 Task: Create a task  Implement a new remote desktop solution for a company's employees , assign it to team member softage.1@softage.net in the project AgileCraft and update the status of the task to  On Track  , set the priority of the task to High
Action: Mouse moved to (48, 394)
Screenshot: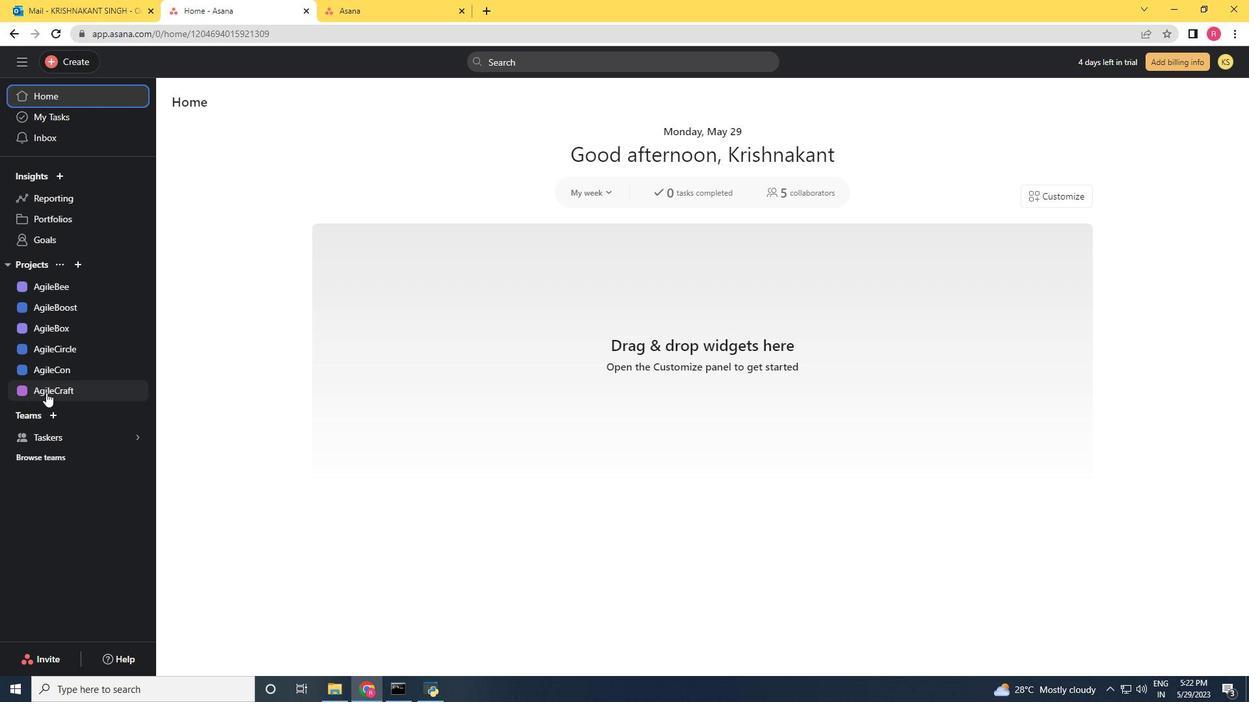 
Action: Mouse pressed left at (48, 394)
Screenshot: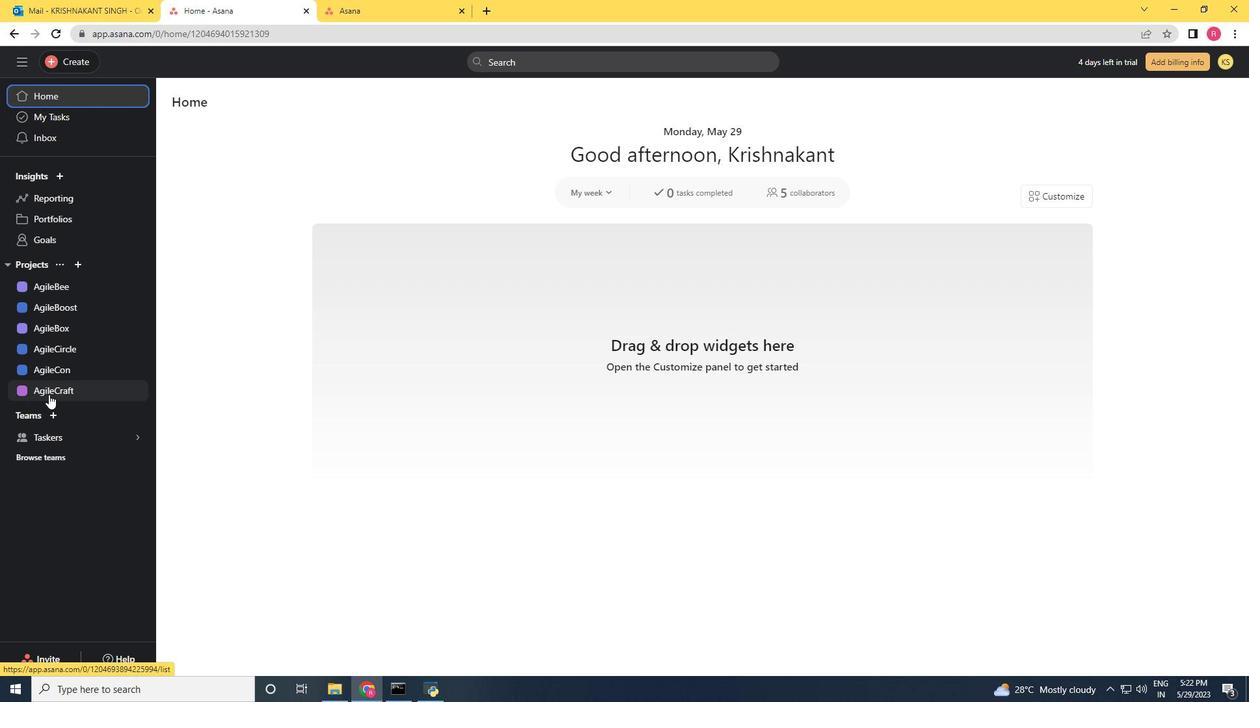 
Action: Mouse moved to (72, 68)
Screenshot: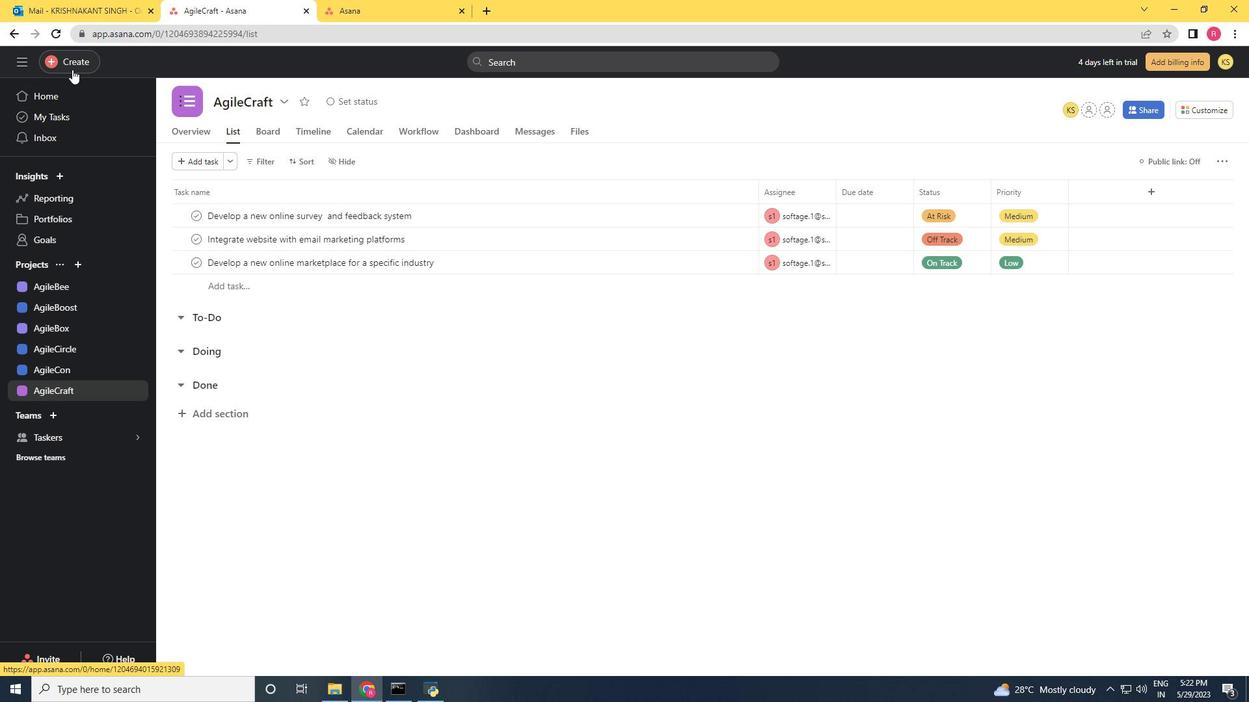 
Action: Mouse pressed left at (72, 68)
Screenshot: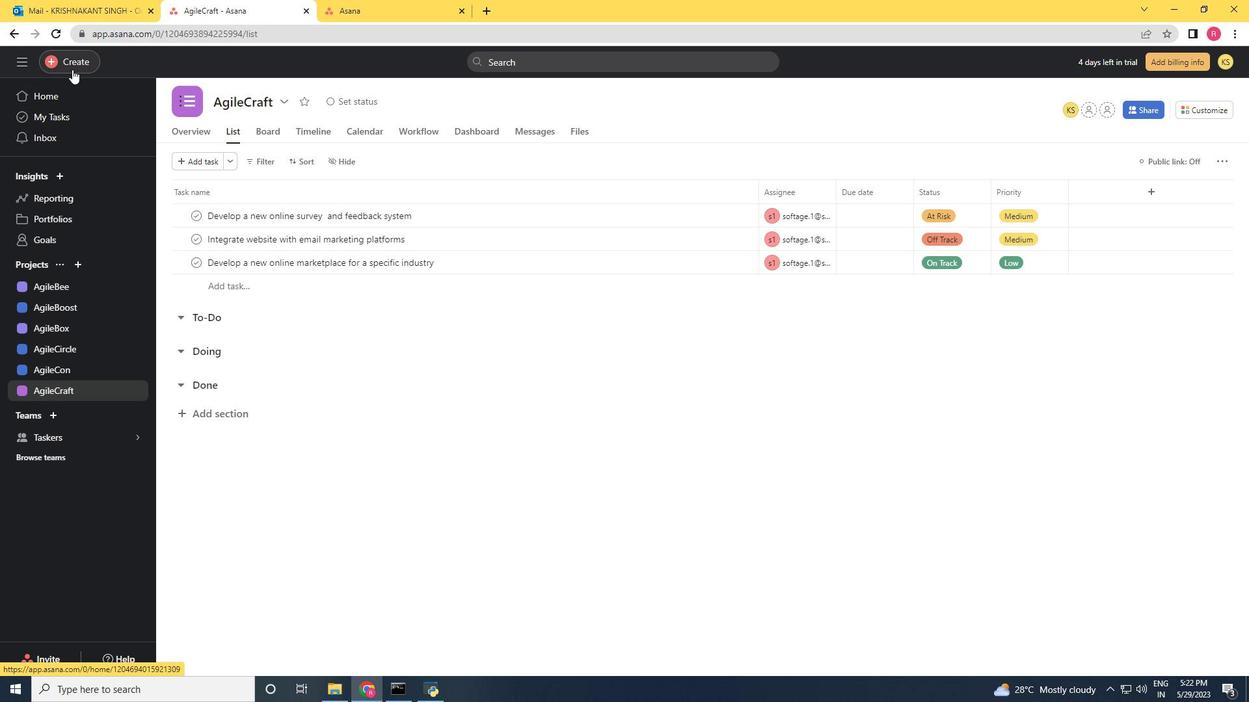 
Action: Mouse moved to (162, 70)
Screenshot: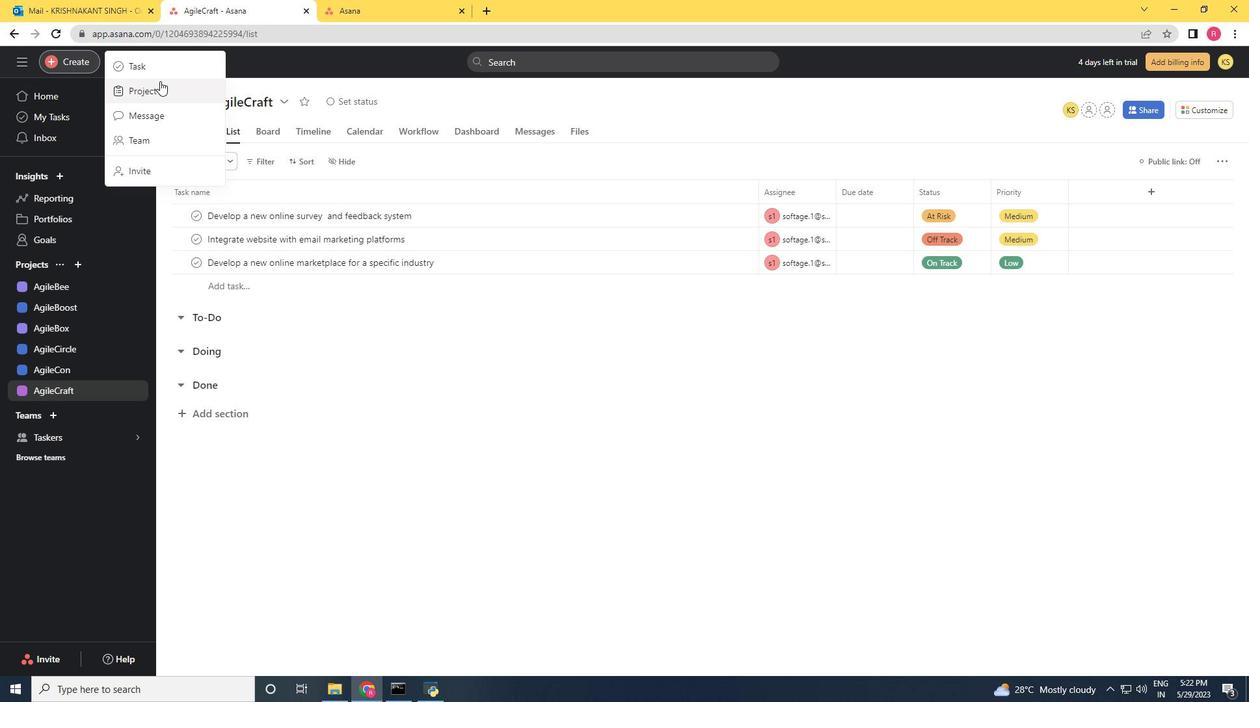 
Action: Mouse pressed left at (162, 70)
Screenshot: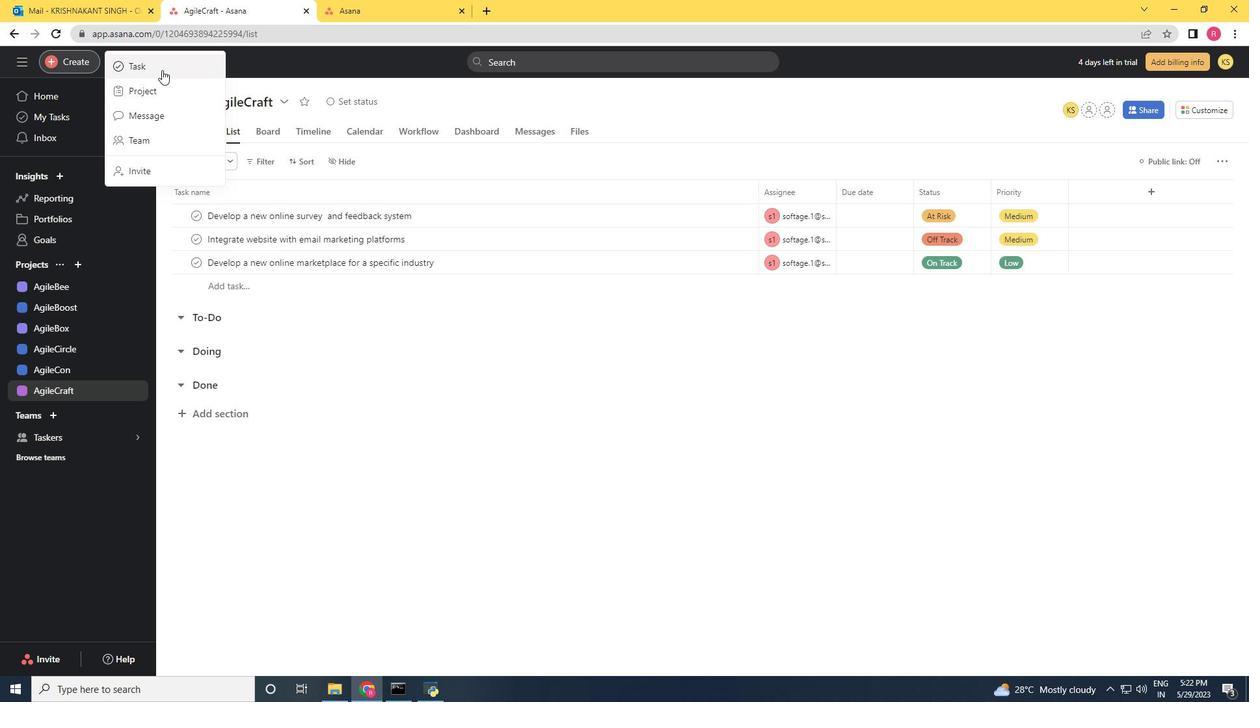 
Action: Mouse moved to (256, 296)
Screenshot: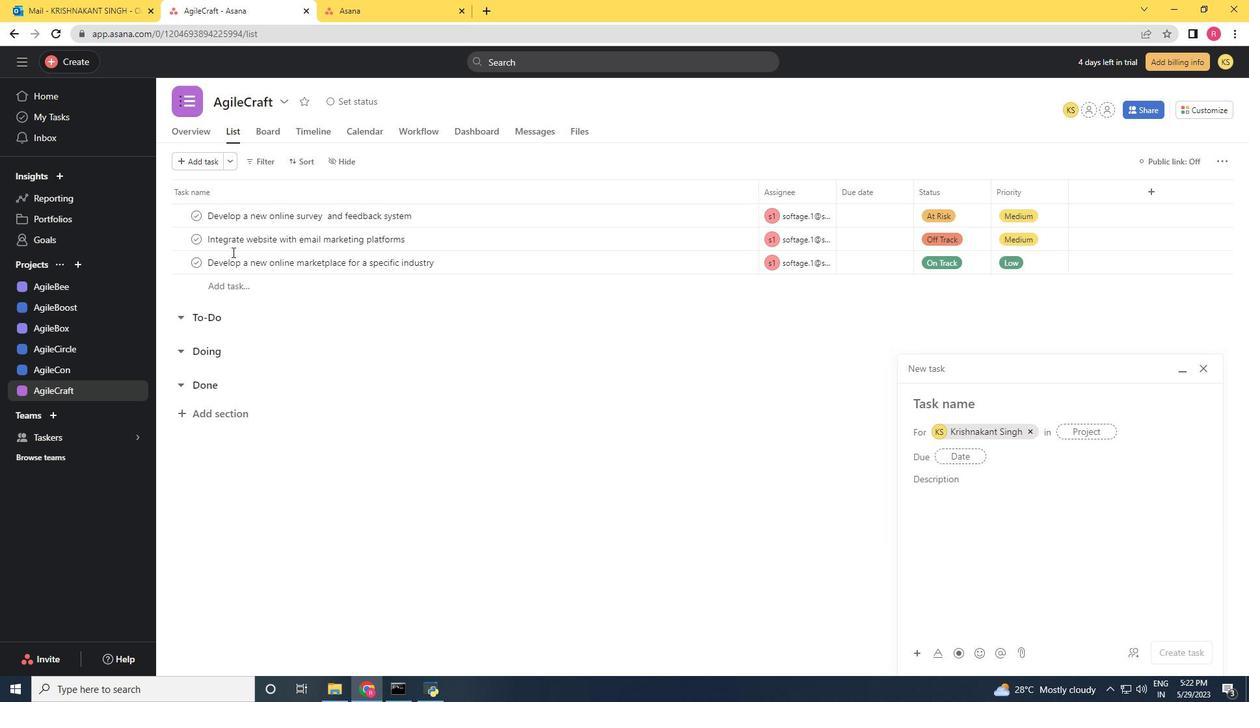 
Action: Key pressed <Key.shift>Implement<Key.space>a<Key.space>new<Key.space>remote<Key.space>desktop<Key.space>solution<Key.space>for<Key.space>a<Key.space>company<Key.space><Key.backspace>'s<Key.space>employess
Screenshot: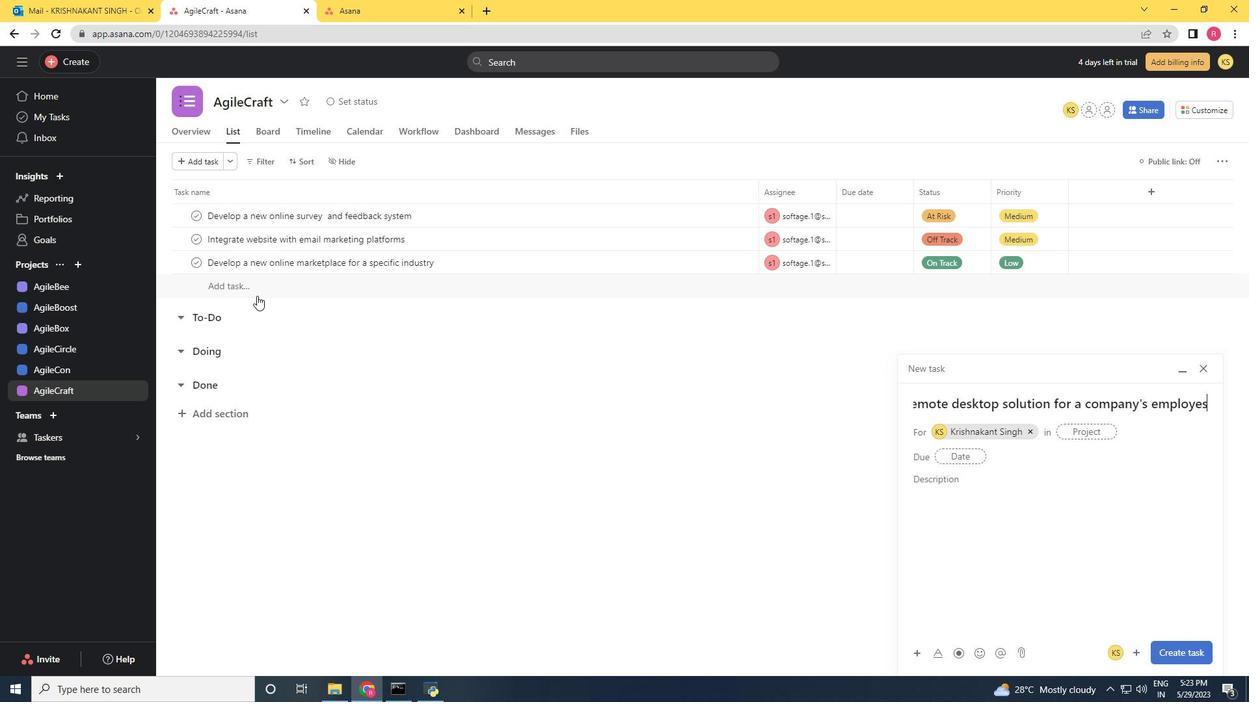 
Action: Mouse moved to (1212, 414)
Screenshot: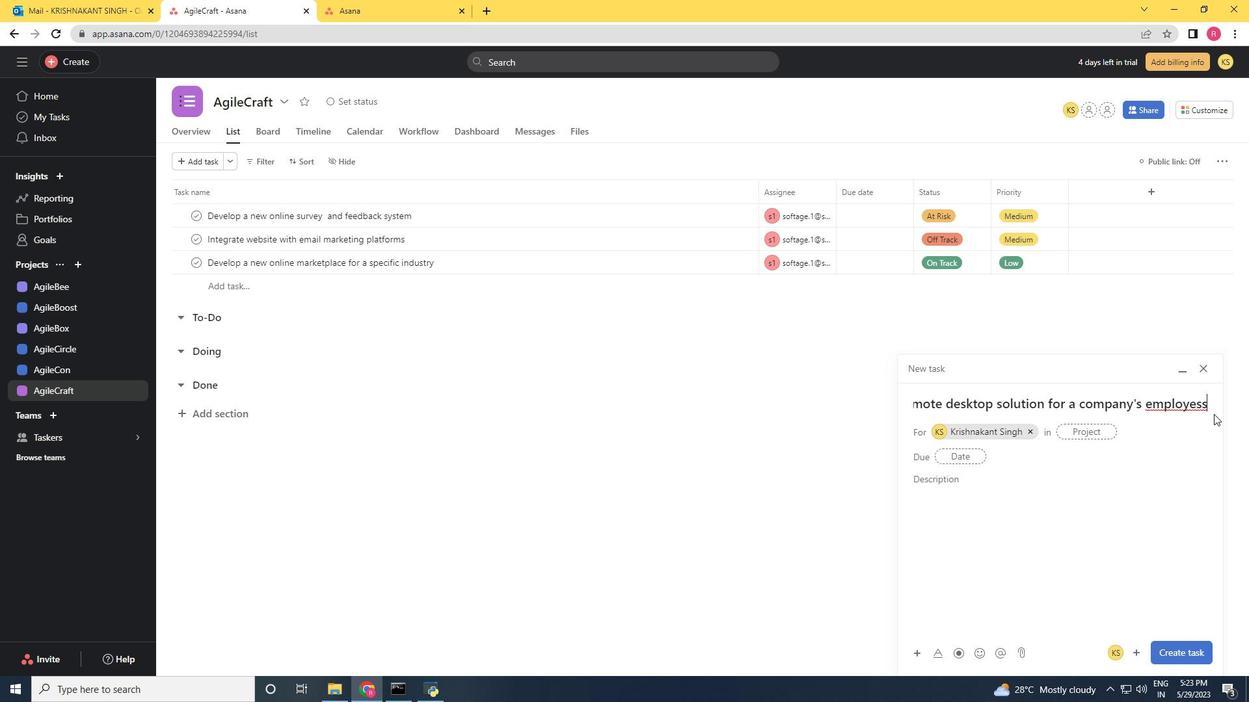 
Action: Key pressed <Key.backspace><Key.backspace>es
Screenshot: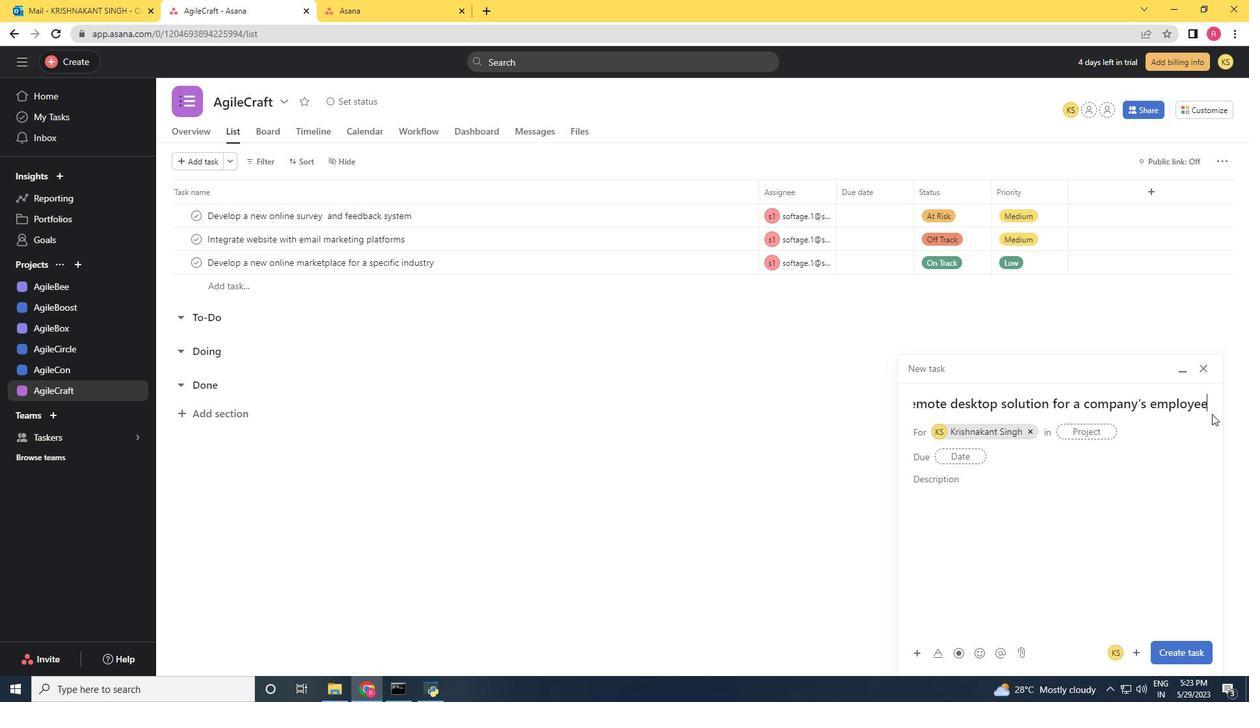 
Action: Mouse scrolled (1212, 415) with delta (0, 0)
Screenshot: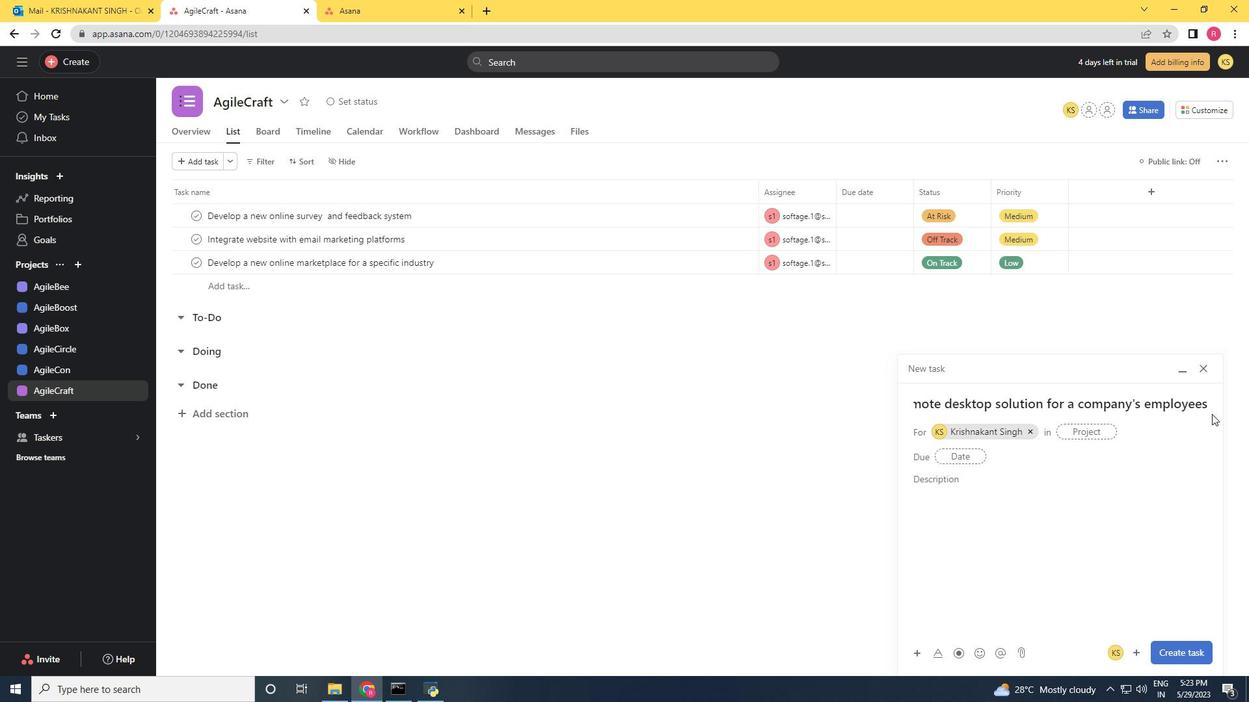 
Action: Mouse moved to (1028, 428)
Screenshot: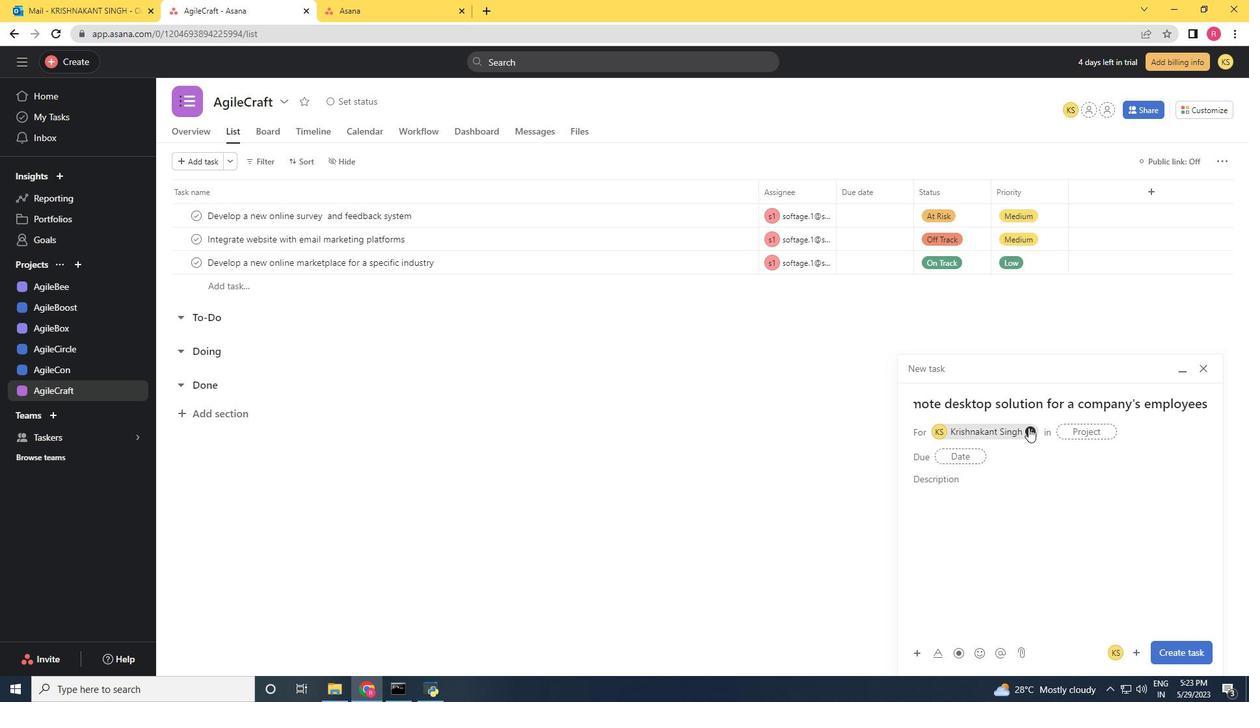 
Action: Mouse pressed left at (1028, 428)
Screenshot: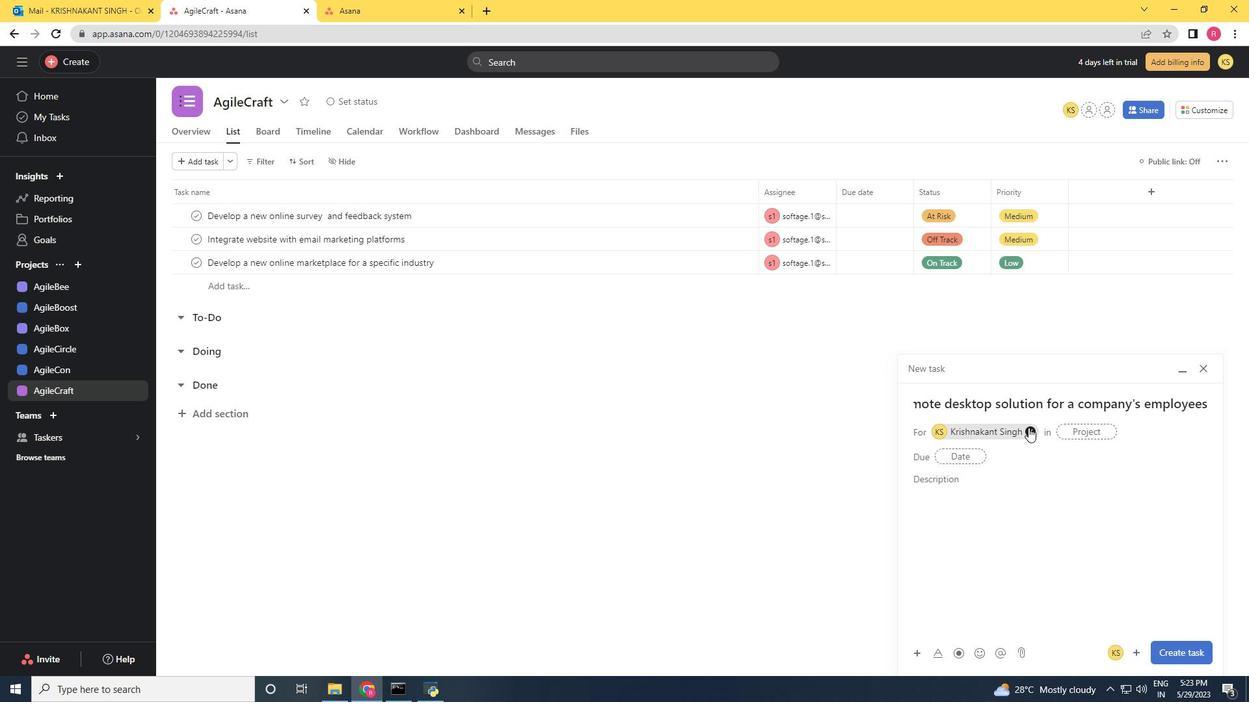 
Action: Mouse moved to (962, 430)
Screenshot: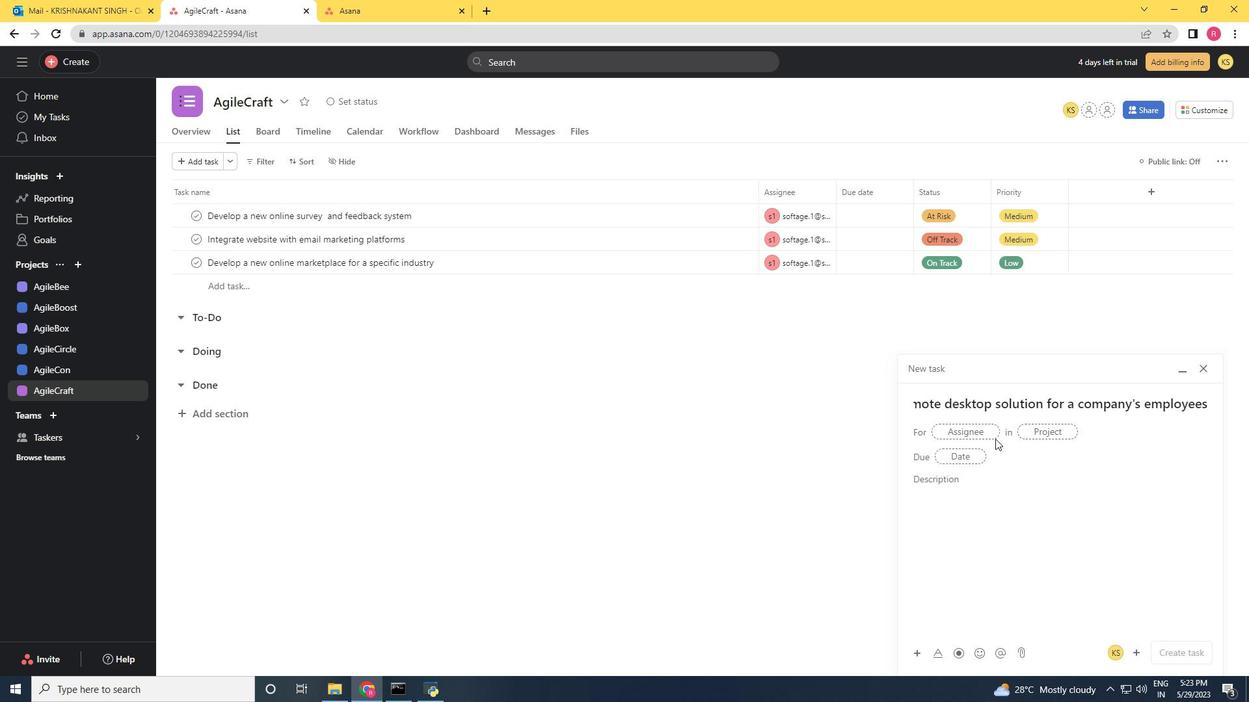 
Action: Mouse pressed left at (962, 430)
Screenshot: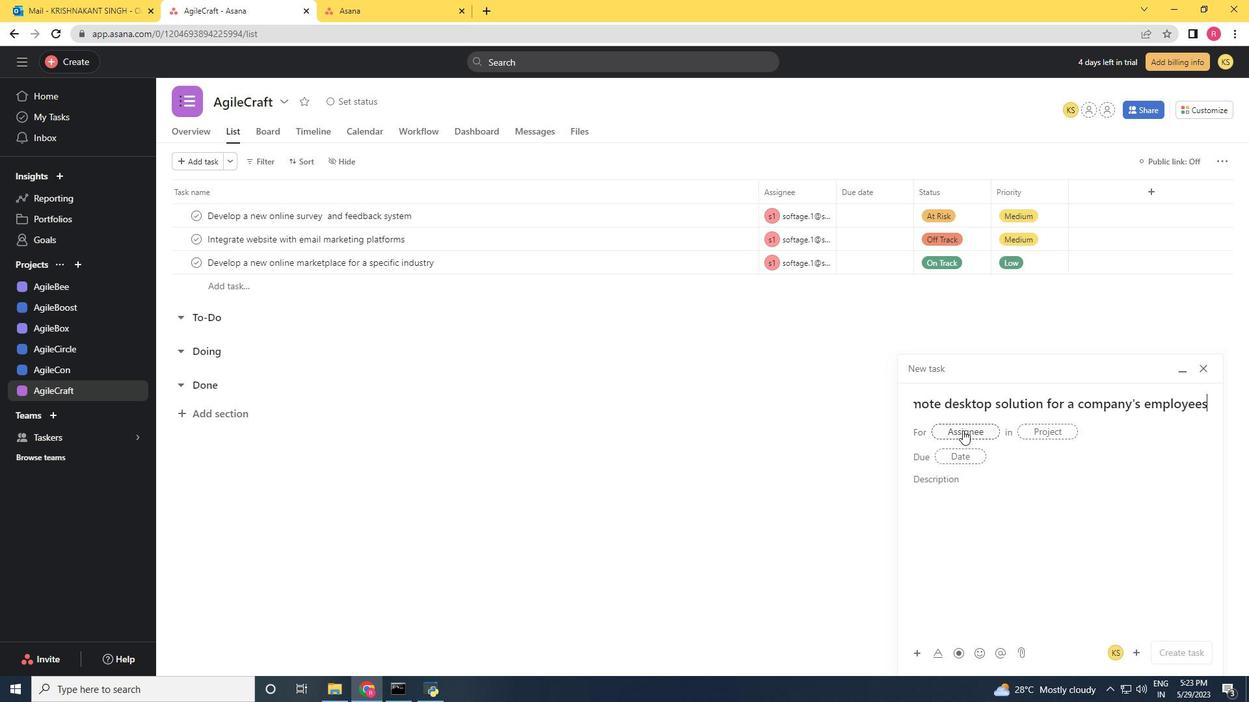 
Action: Key pressed softage.1<Key.shift>@softage.bnet<Key.backspace><Key.backspace><Key.backspace><Key.backspace>m<Key.backspace>net
Screenshot: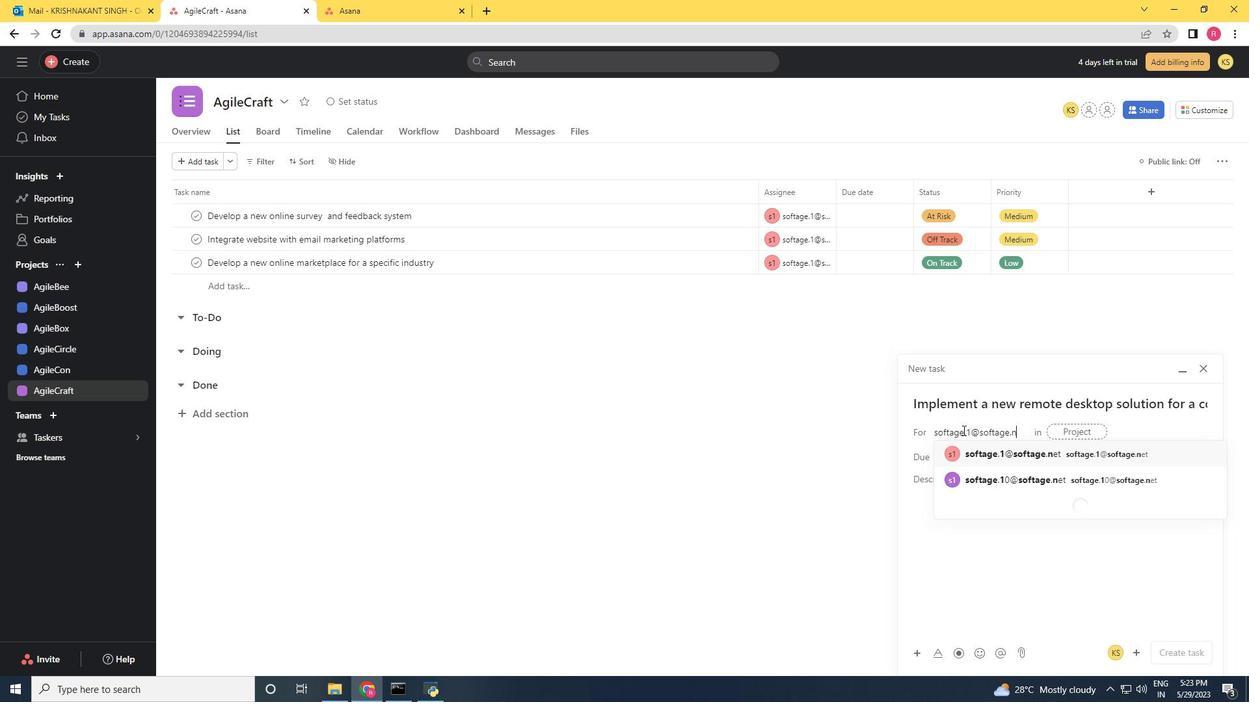 
Action: Mouse moved to (998, 446)
Screenshot: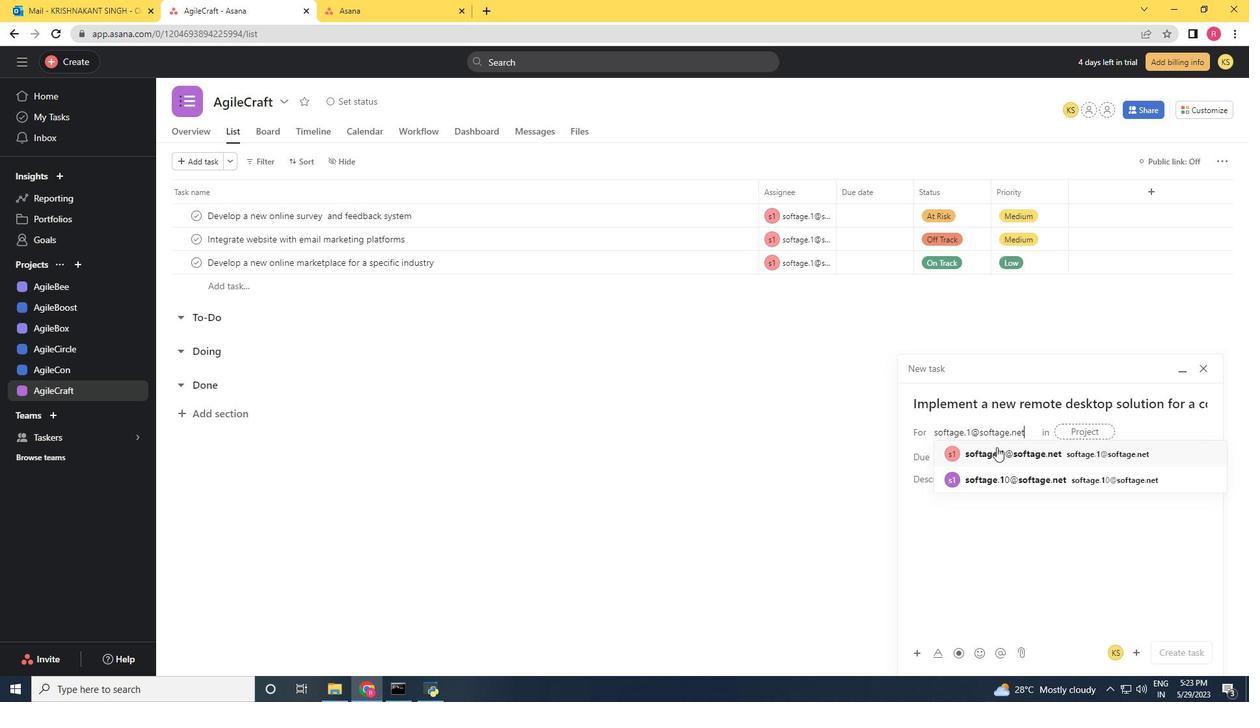 
Action: Mouse pressed left at (998, 446)
Screenshot: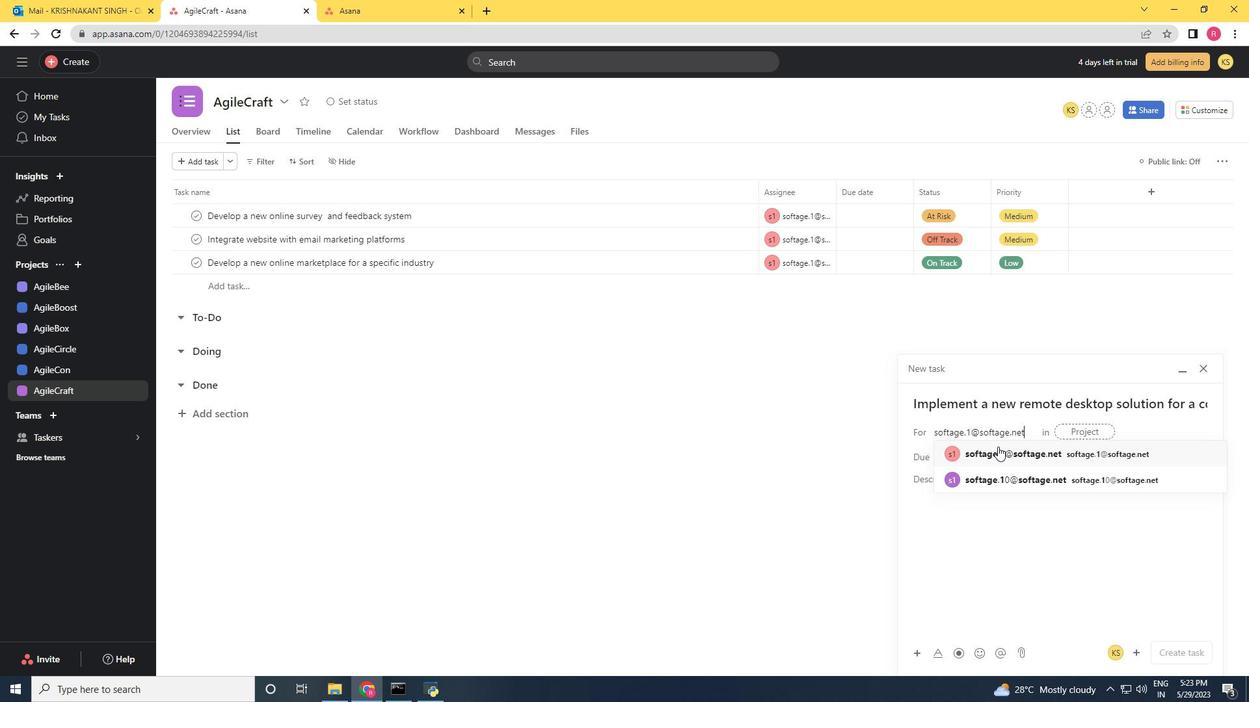 
Action: Mouse moved to (845, 452)
Screenshot: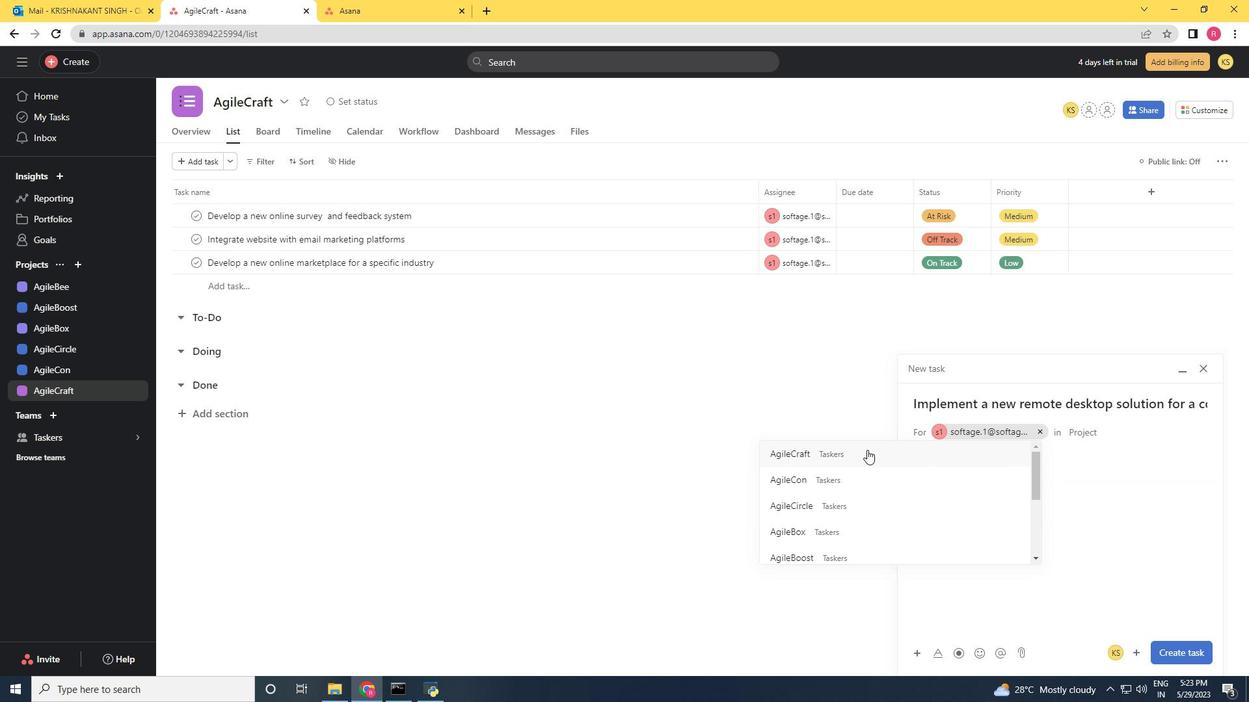 
Action: Mouse pressed left at (845, 452)
Screenshot: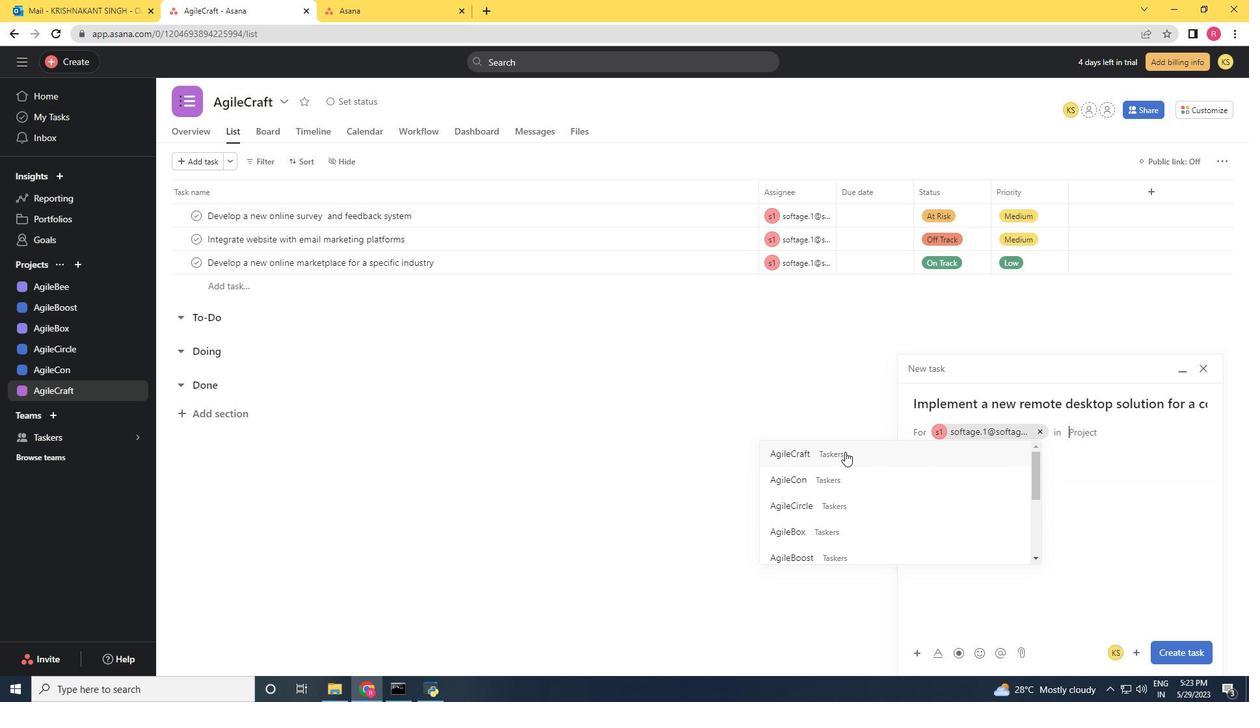 
Action: Mouse moved to (989, 482)
Screenshot: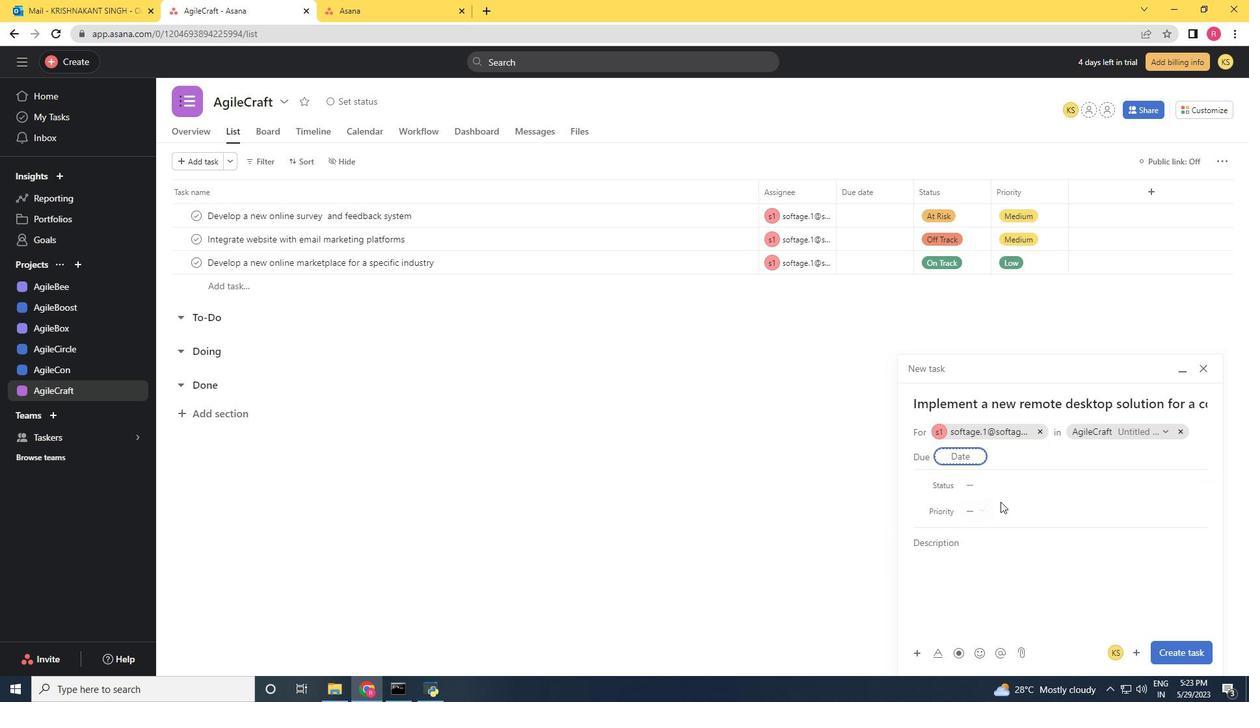 
Action: Mouse pressed left at (989, 482)
Screenshot: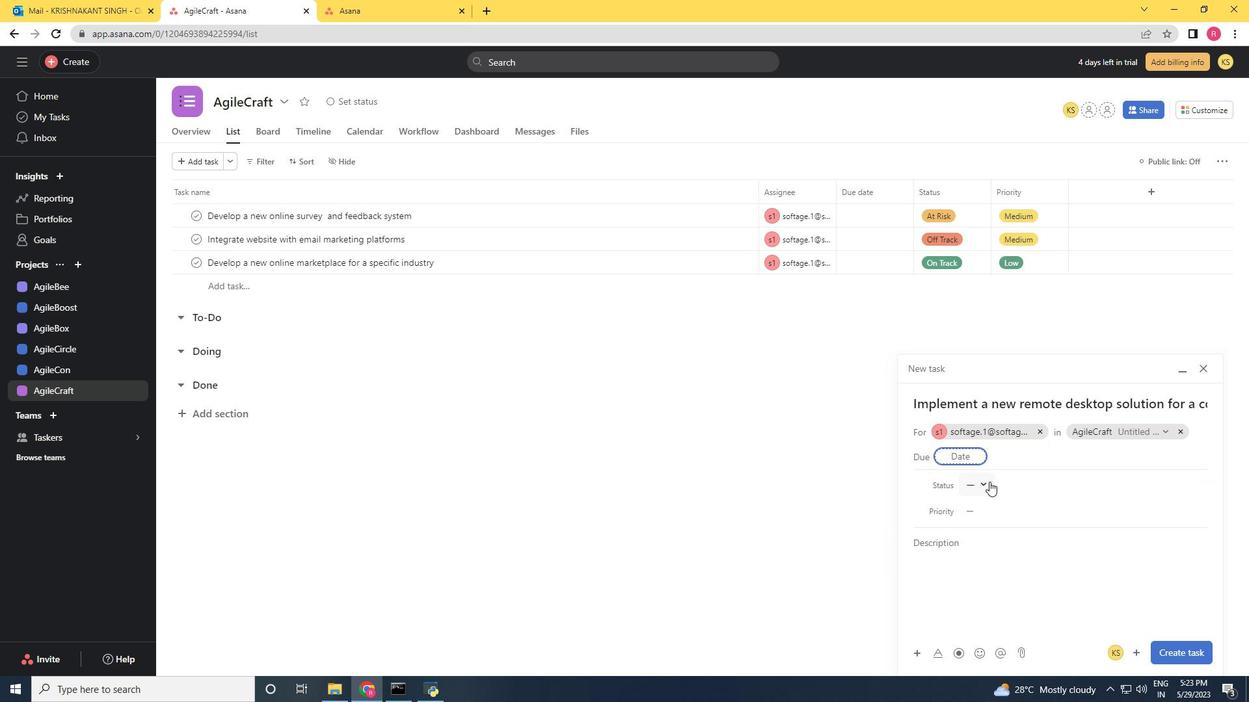
Action: Mouse moved to (1009, 530)
Screenshot: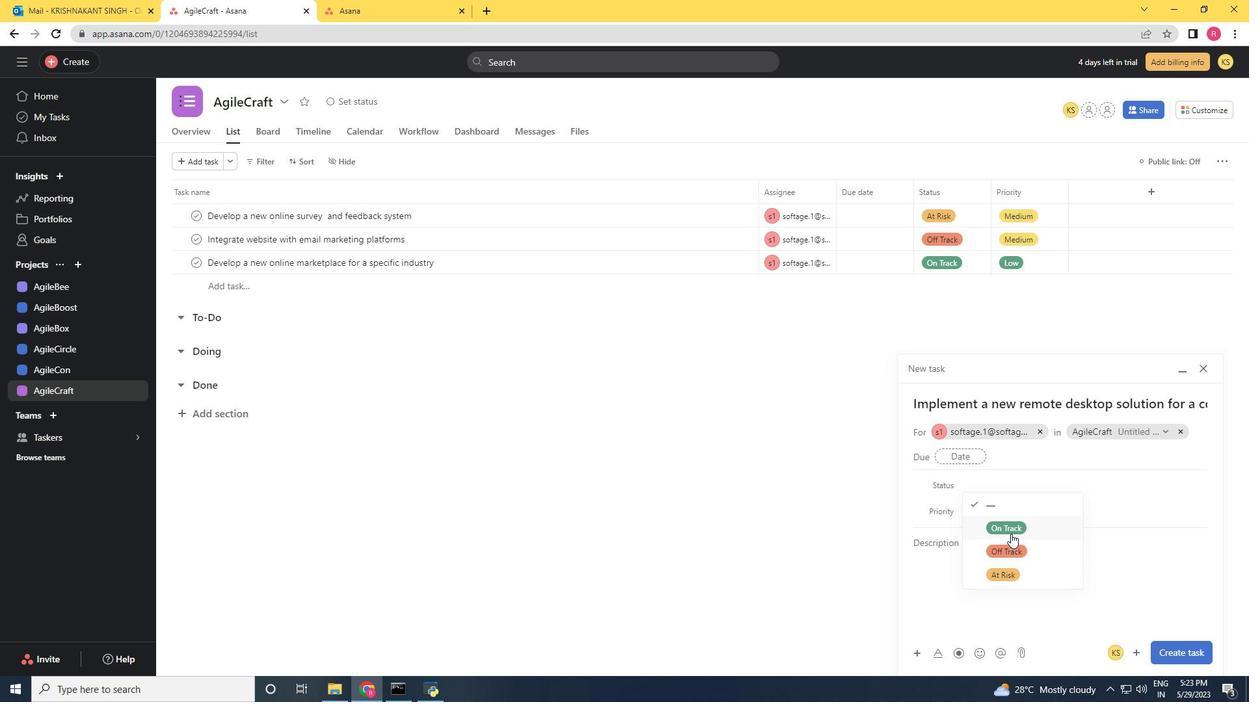 
Action: Mouse pressed left at (1009, 530)
Screenshot: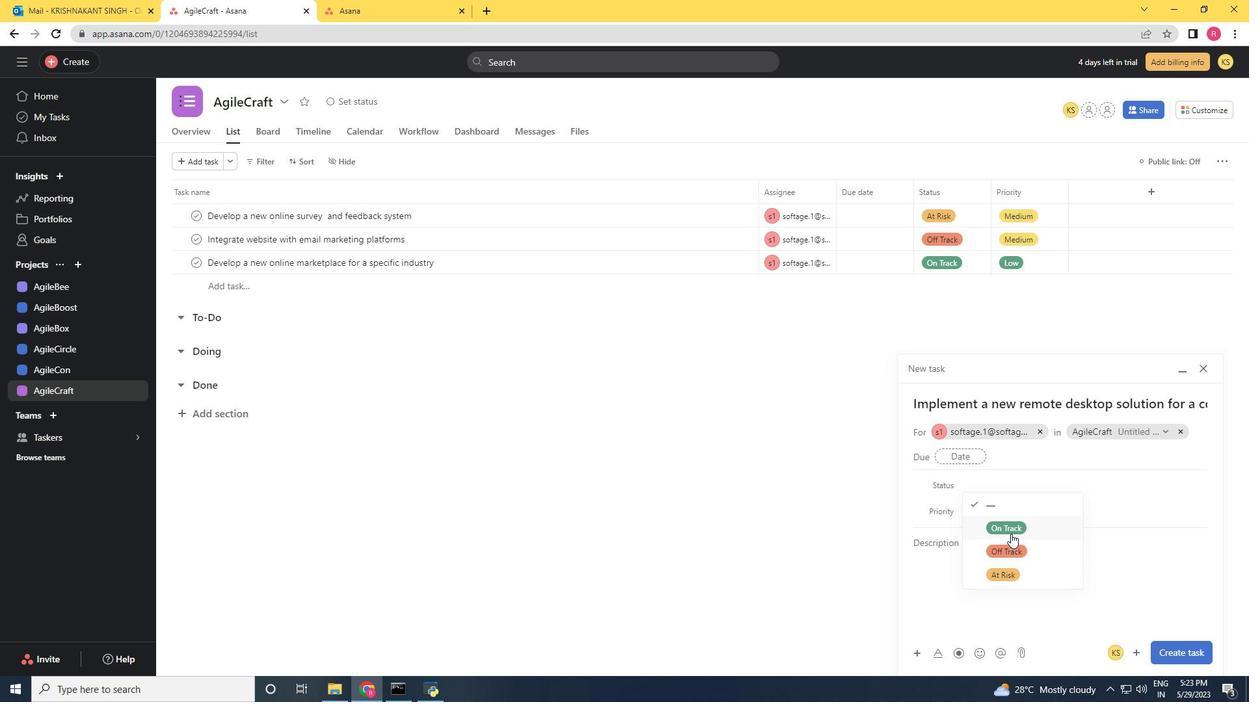 
Action: Mouse moved to (979, 509)
Screenshot: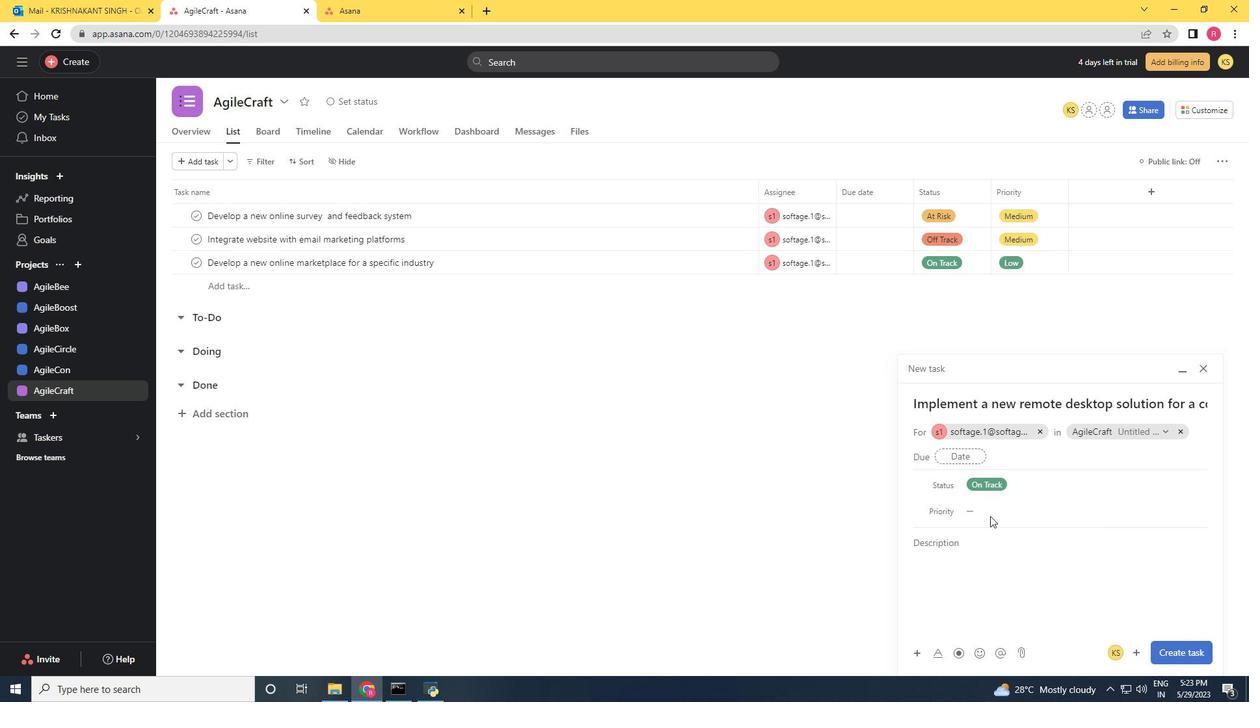 
Action: Mouse pressed left at (979, 509)
Screenshot: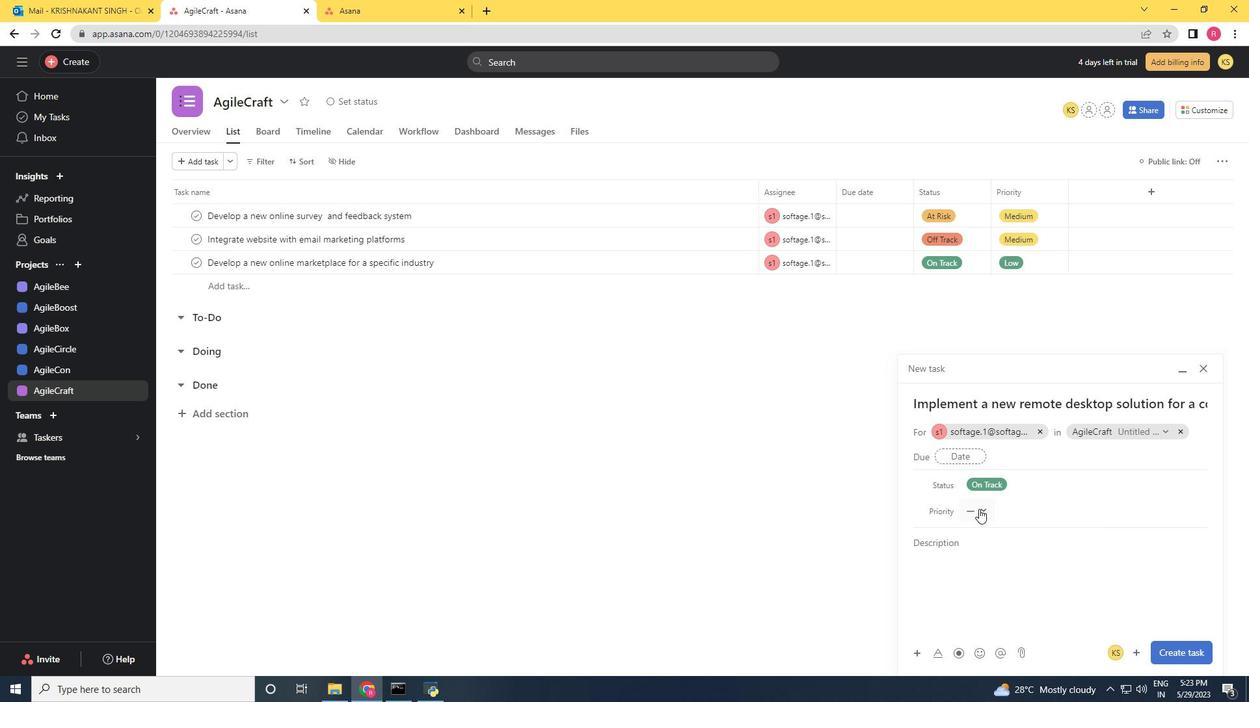 
Action: Mouse moved to (993, 549)
Screenshot: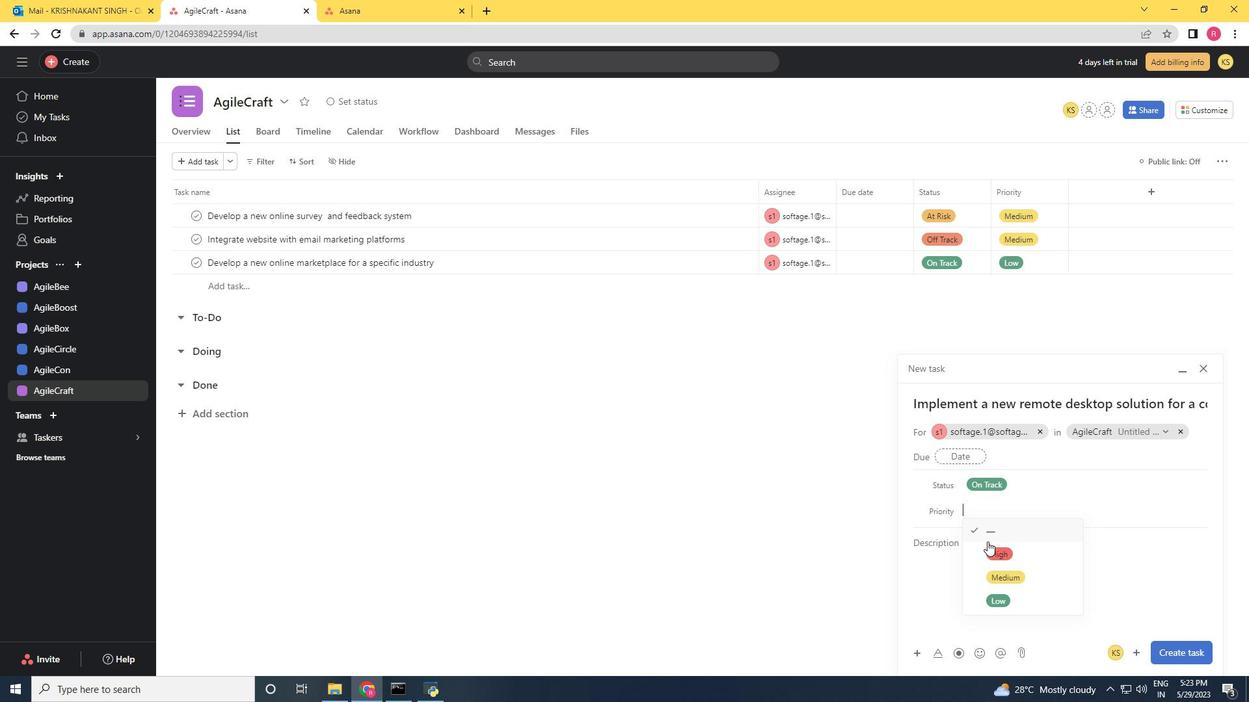 
Action: Mouse pressed left at (993, 549)
Screenshot: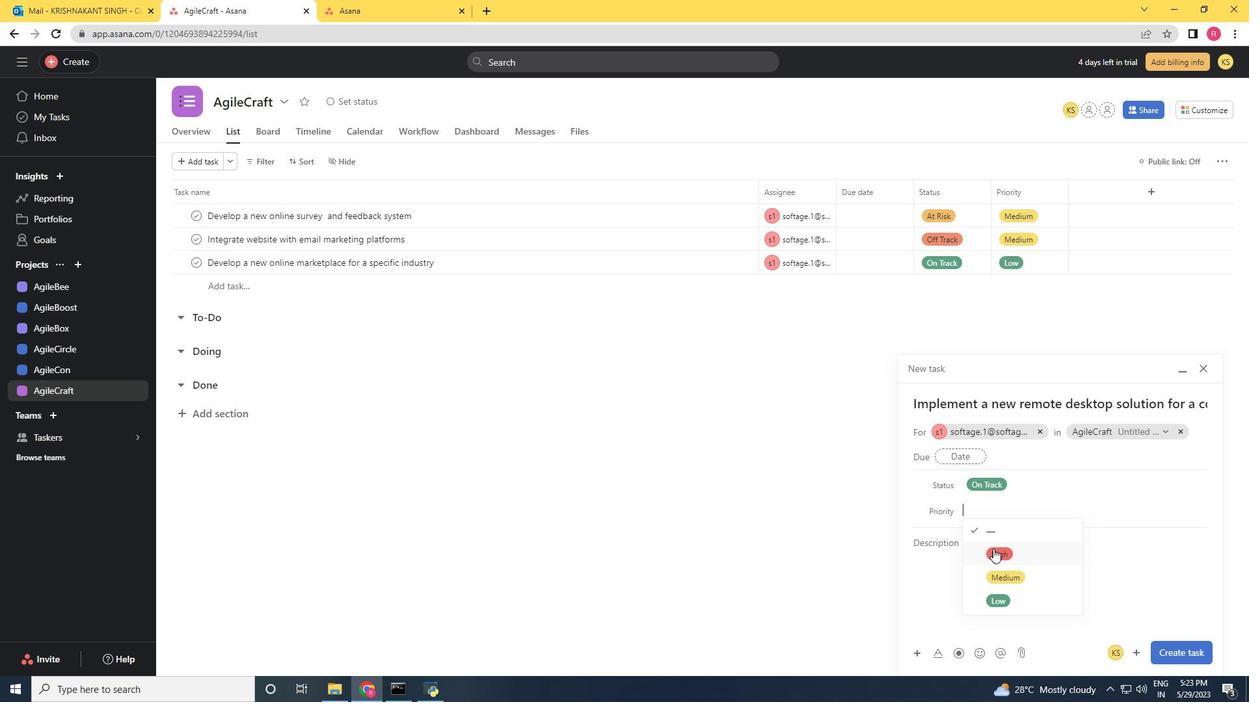 
Action: Mouse moved to (1175, 653)
Screenshot: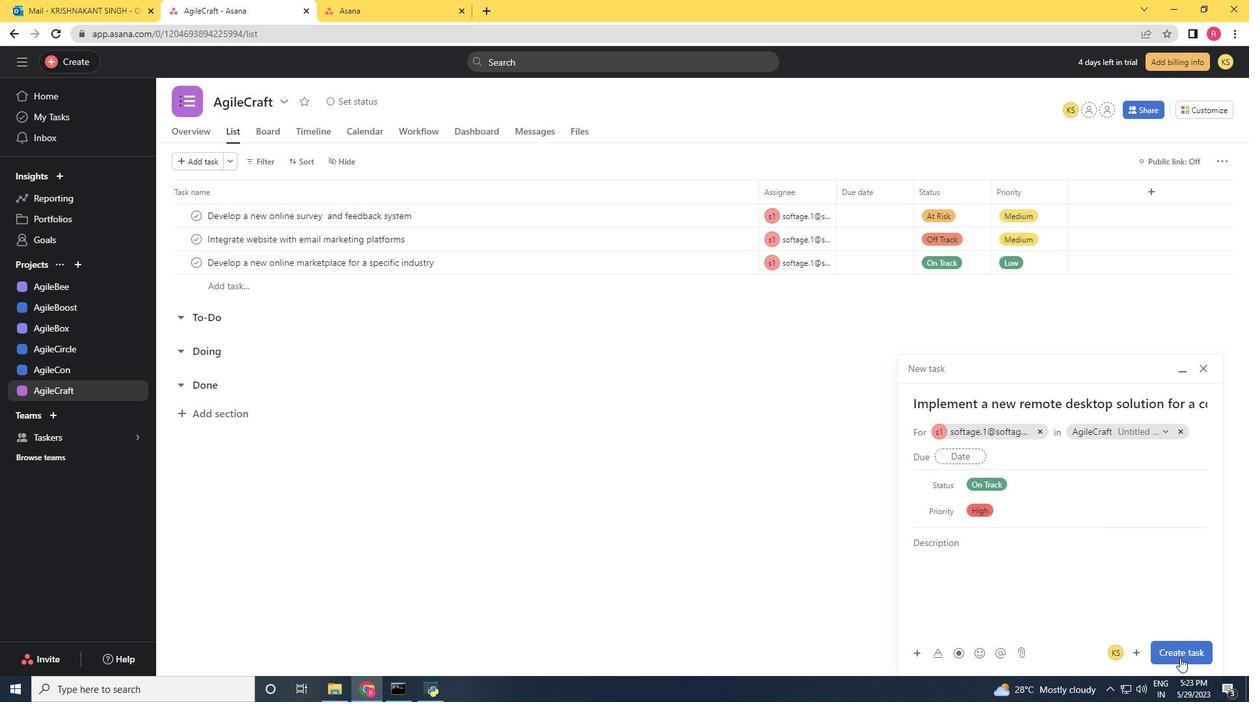 
Action: Mouse pressed left at (1175, 653)
Screenshot: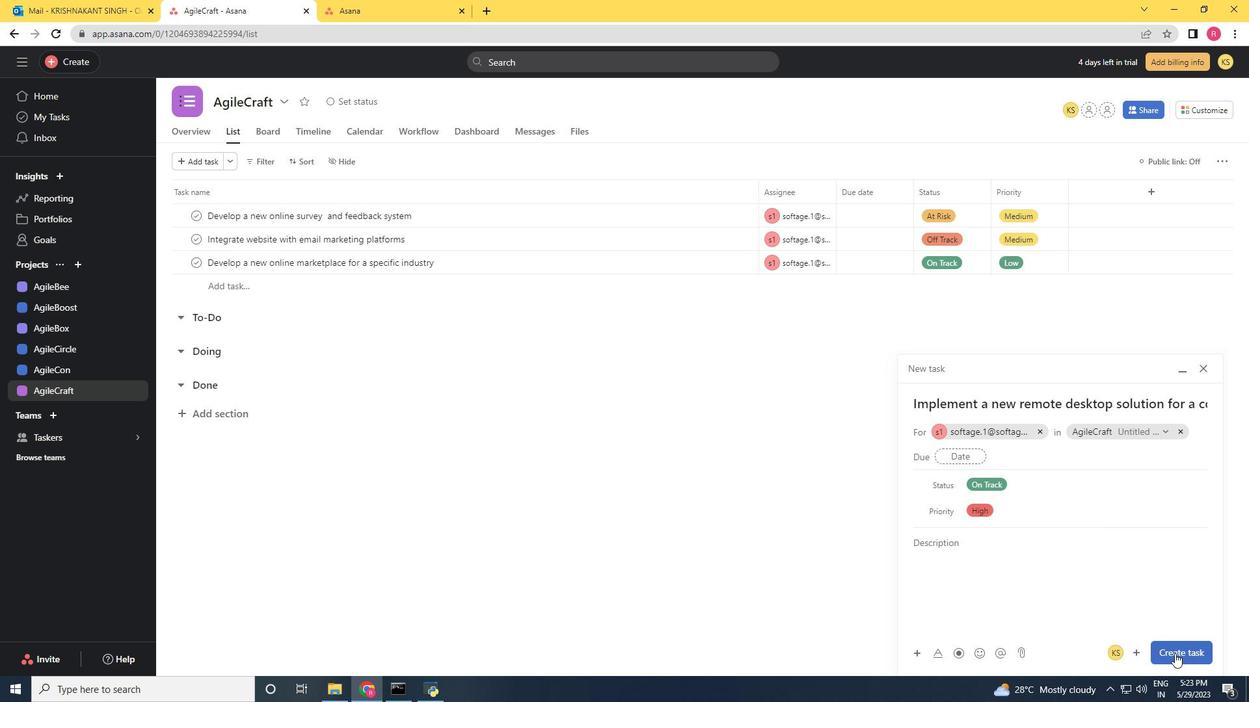 
